 Task: Edit the buffer time to 15 minutes after the event.
Action: Mouse moved to (473, 276)
Screenshot: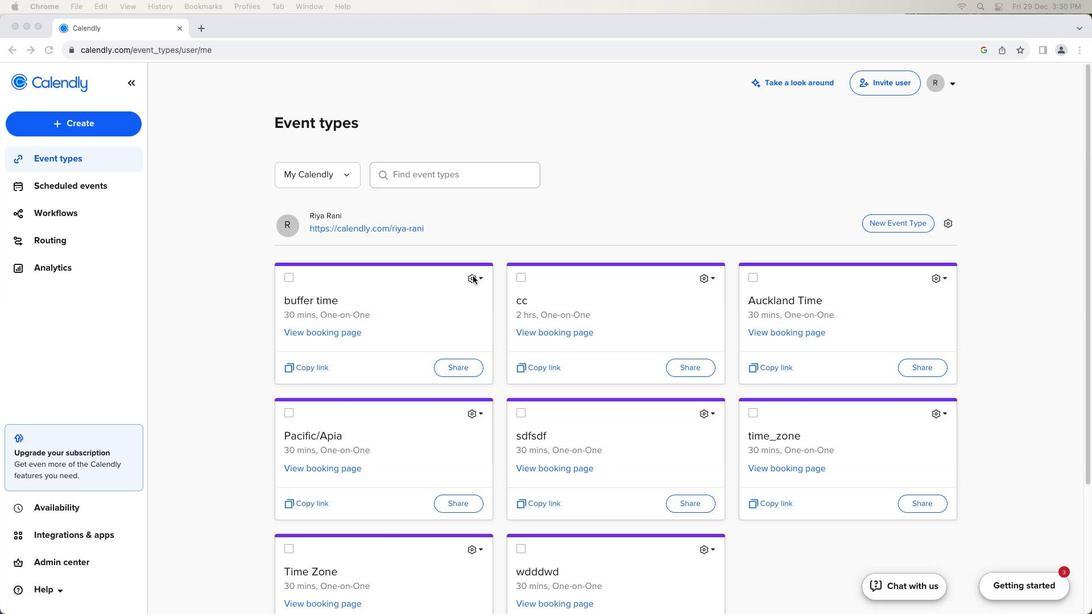 
Action: Mouse pressed left at (473, 276)
Screenshot: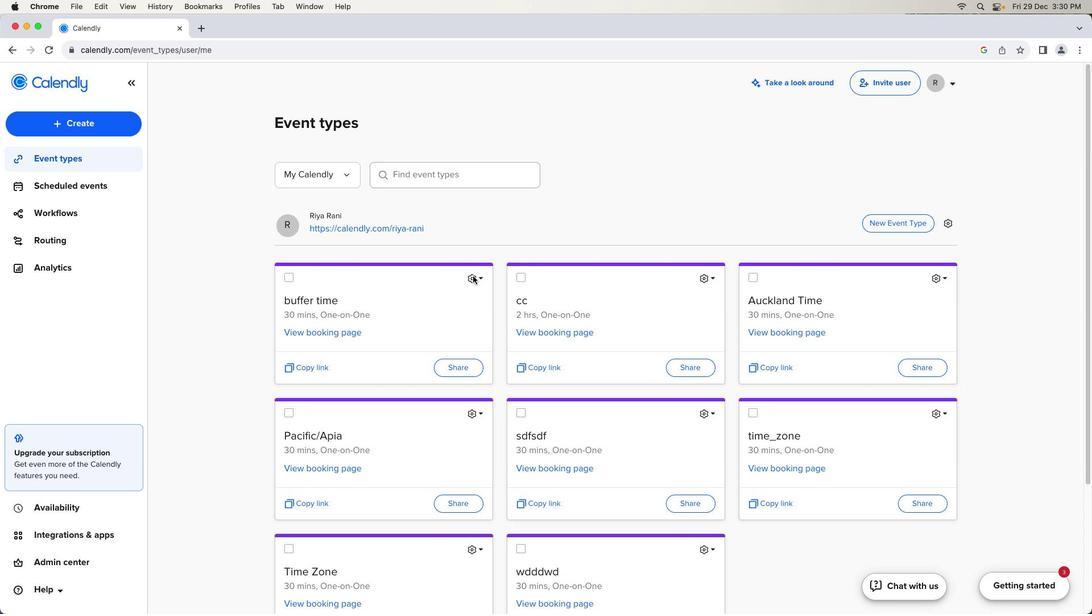 
Action: Mouse moved to (472, 276)
Screenshot: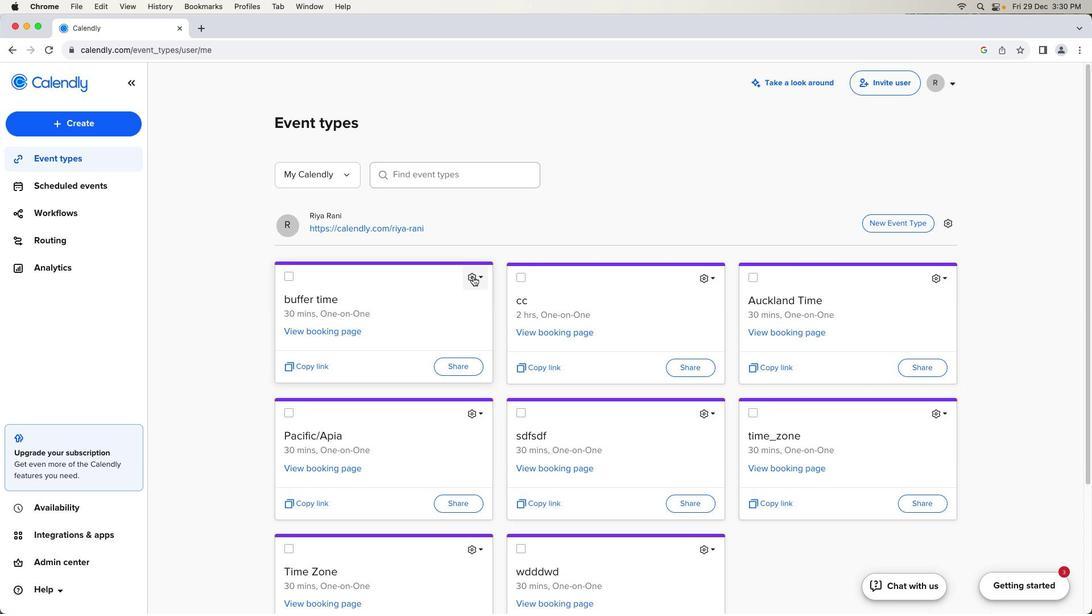 
Action: Mouse pressed left at (472, 276)
Screenshot: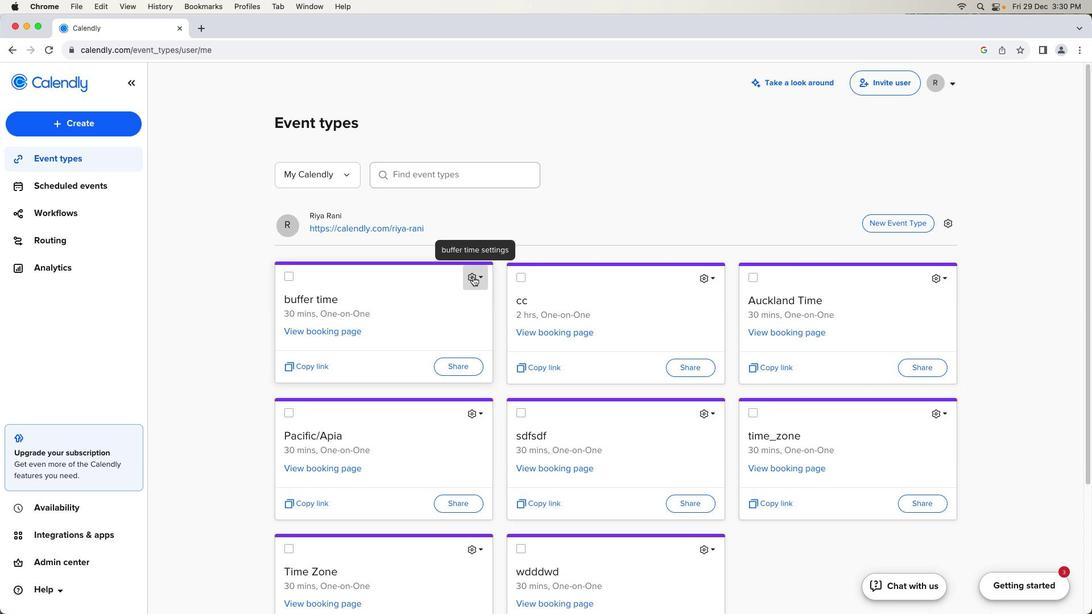 
Action: Mouse moved to (452, 307)
Screenshot: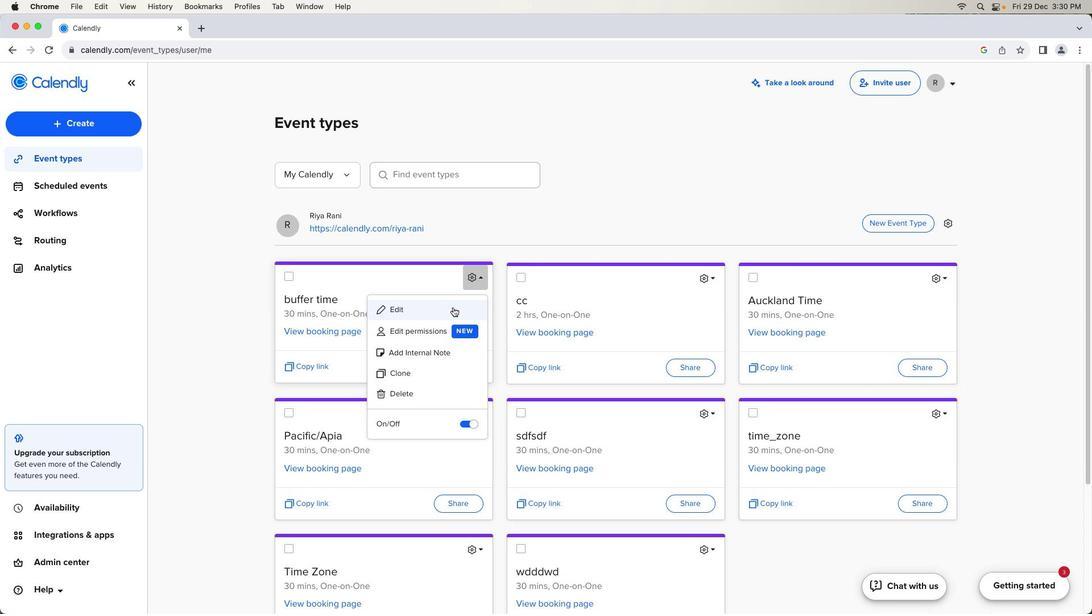 
Action: Mouse pressed left at (452, 307)
Screenshot: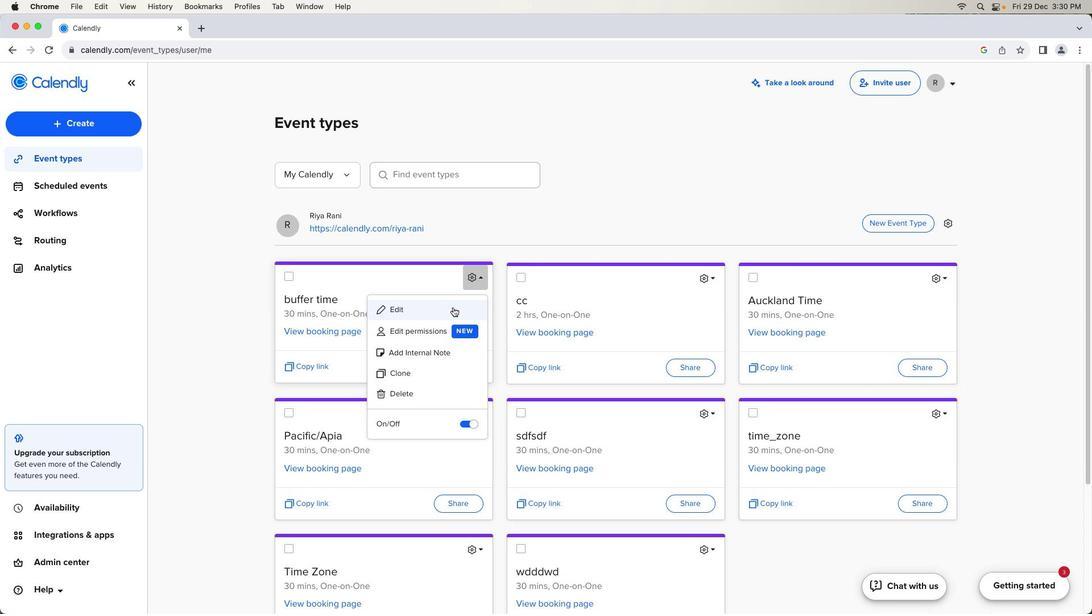 
Action: Mouse moved to (181, 361)
Screenshot: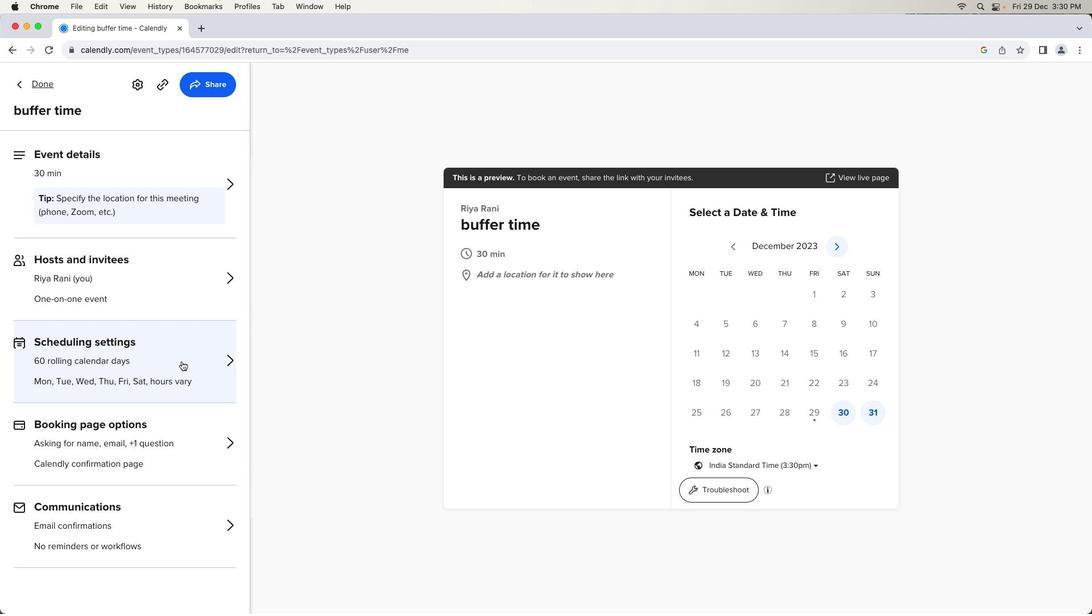 
Action: Mouse pressed left at (181, 361)
Screenshot: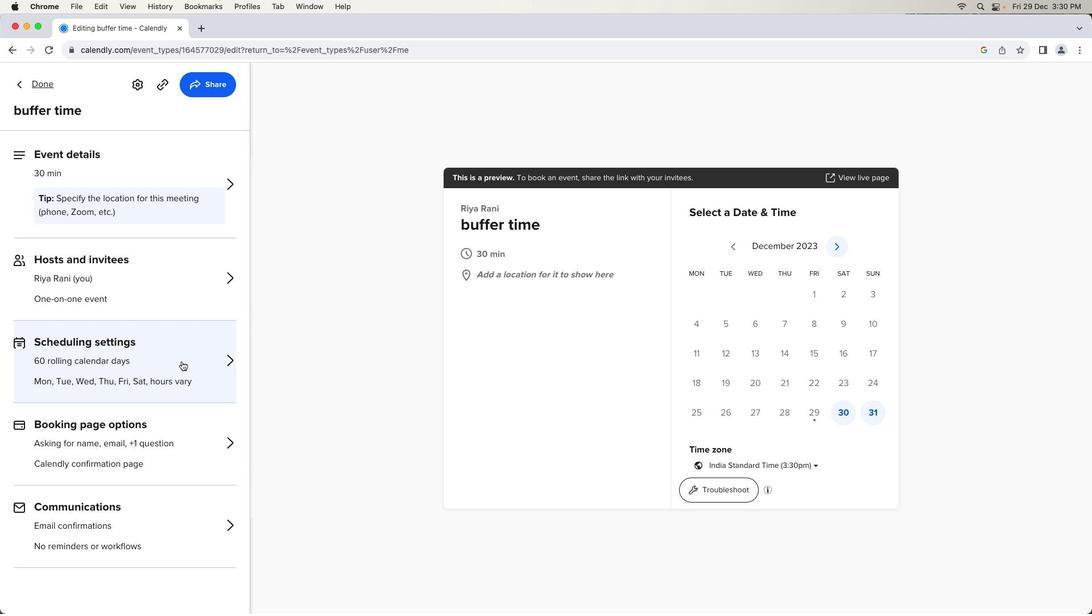 
Action: Mouse moved to (60, 456)
Screenshot: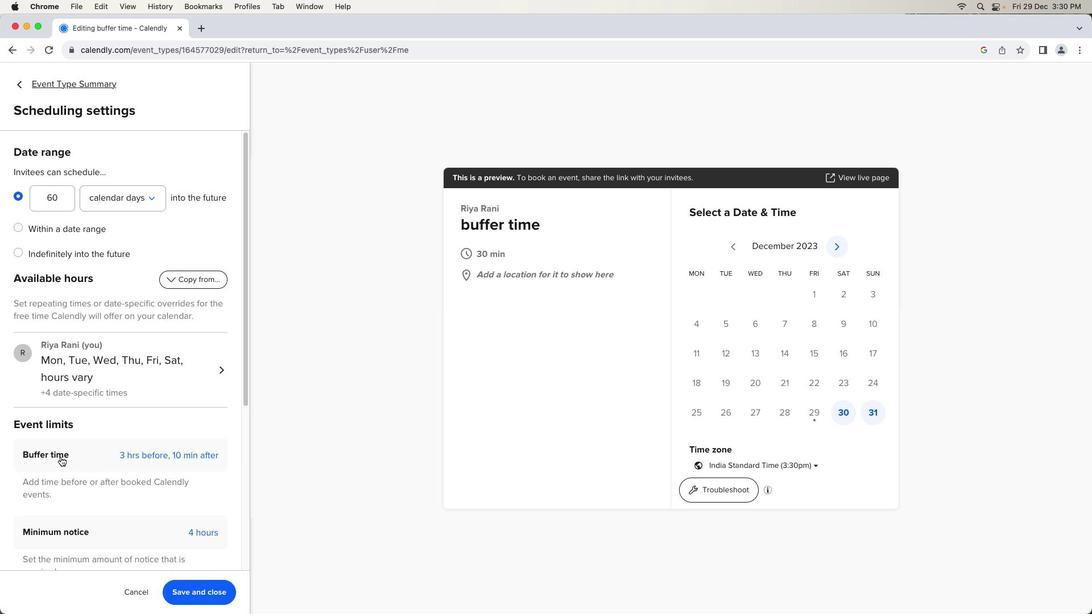 
Action: Mouse pressed left at (60, 456)
Screenshot: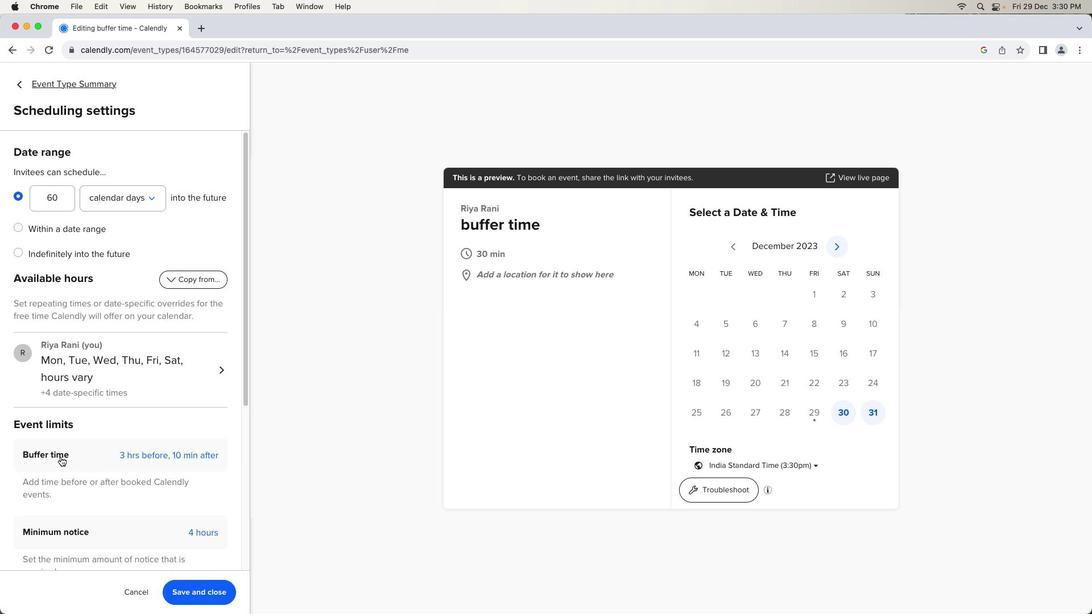 
Action: Mouse moved to (89, 495)
Screenshot: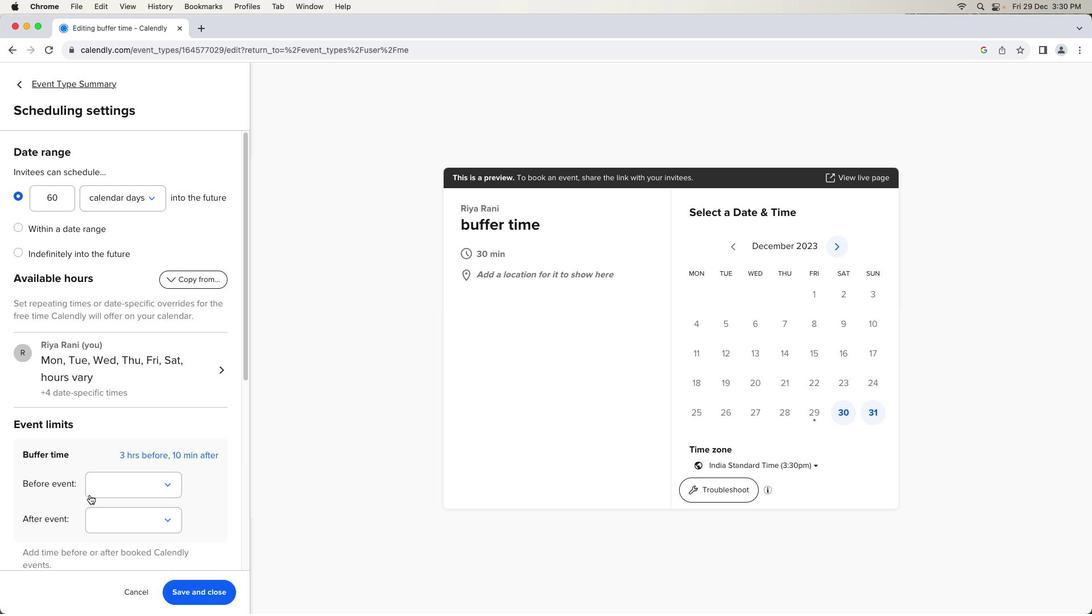 
Action: Mouse scrolled (89, 495) with delta (0, 0)
Screenshot: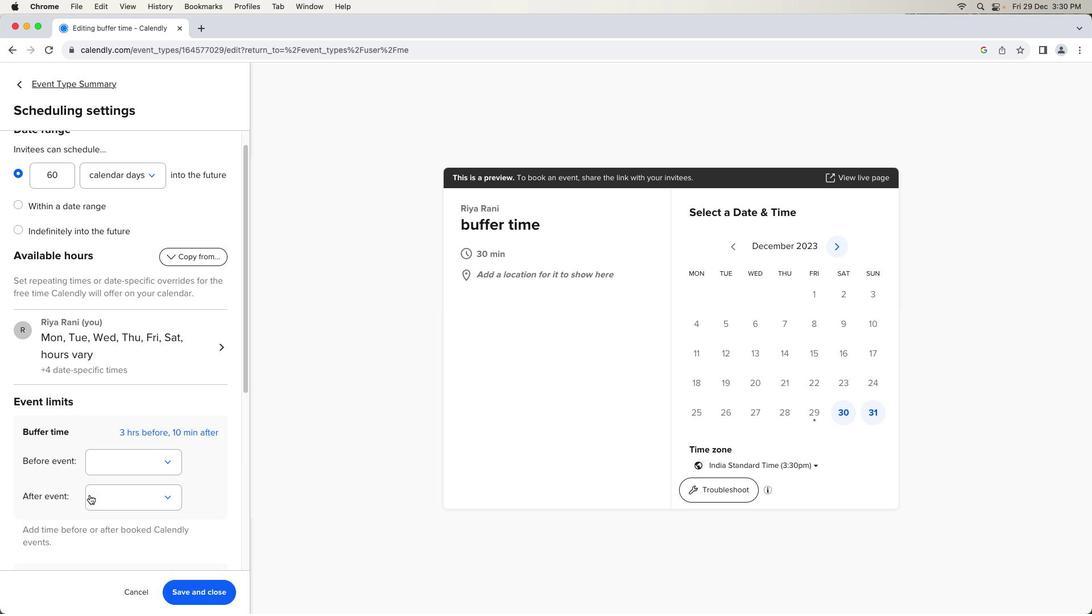 
Action: Mouse scrolled (89, 495) with delta (0, 0)
Screenshot: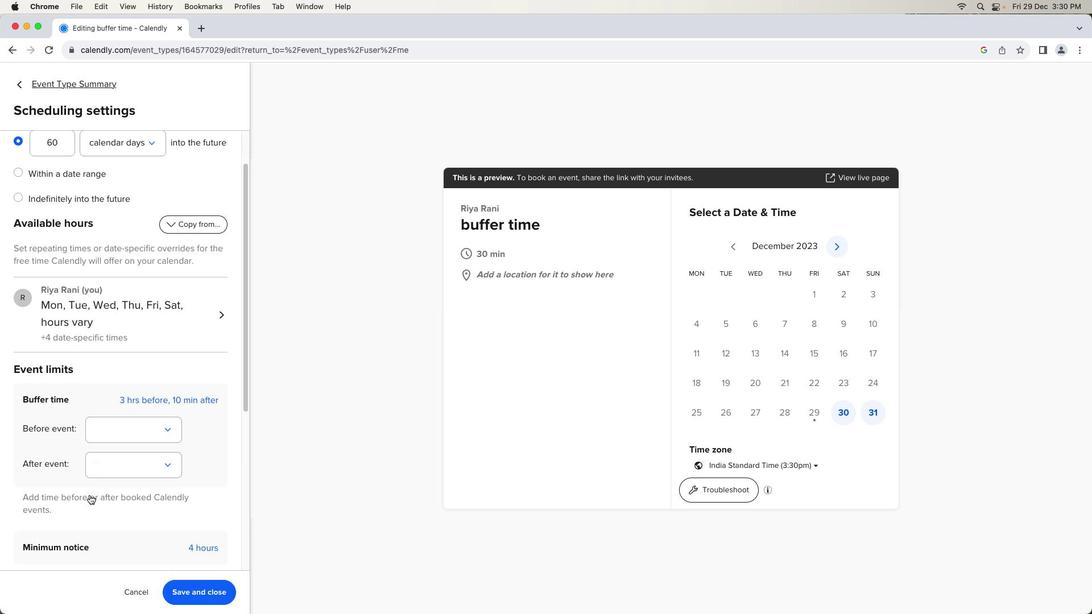 
Action: Mouse scrolled (89, 495) with delta (0, -1)
Screenshot: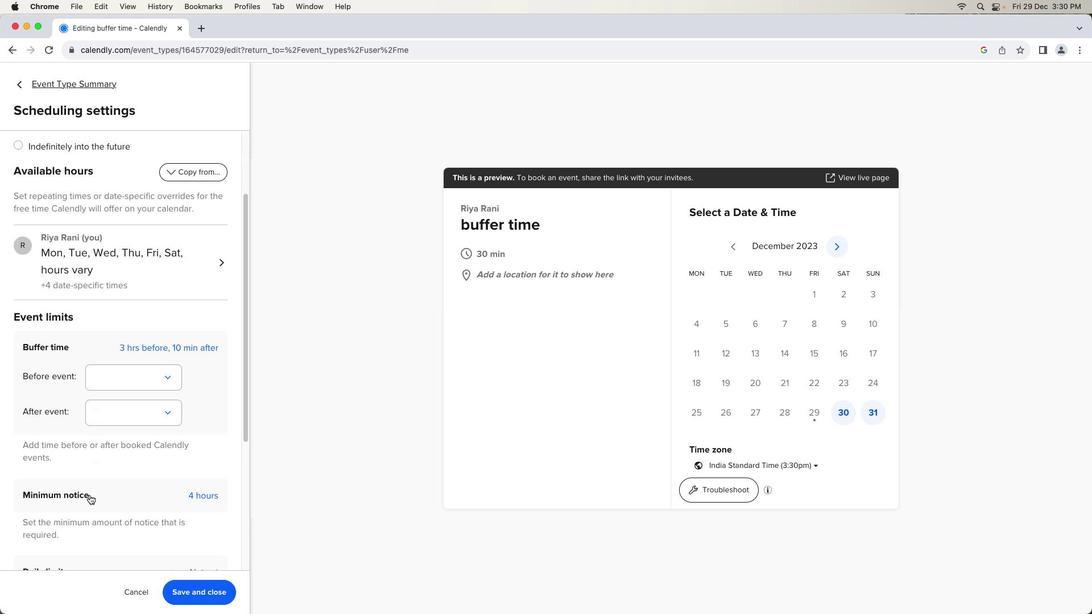 
Action: Mouse scrolled (89, 495) with delta (0, -2)
Screenshot: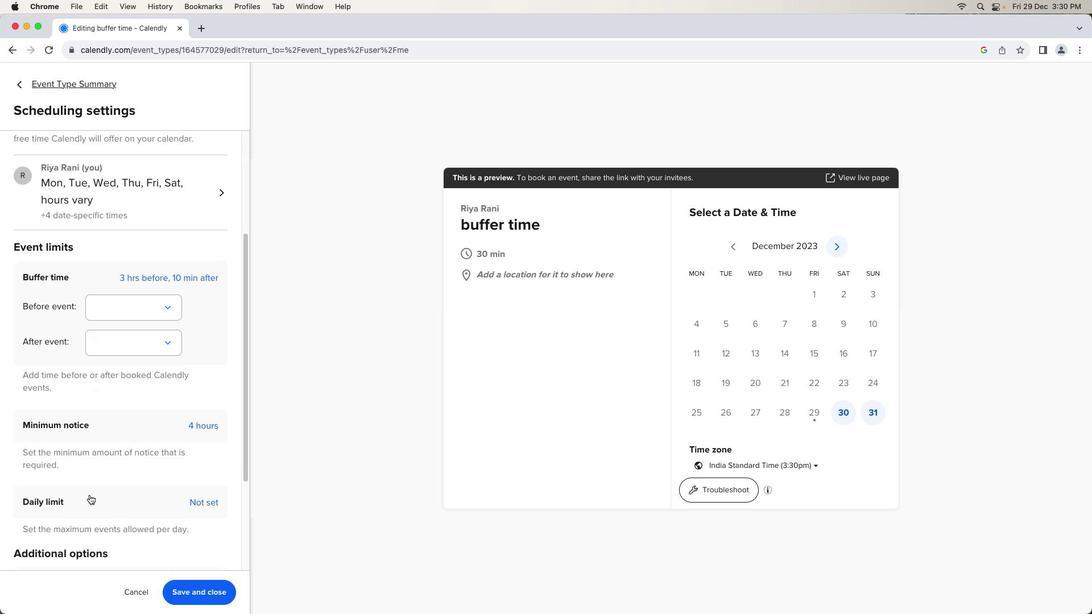 
Action: Mouse moved to (154, 322)
Screenshot: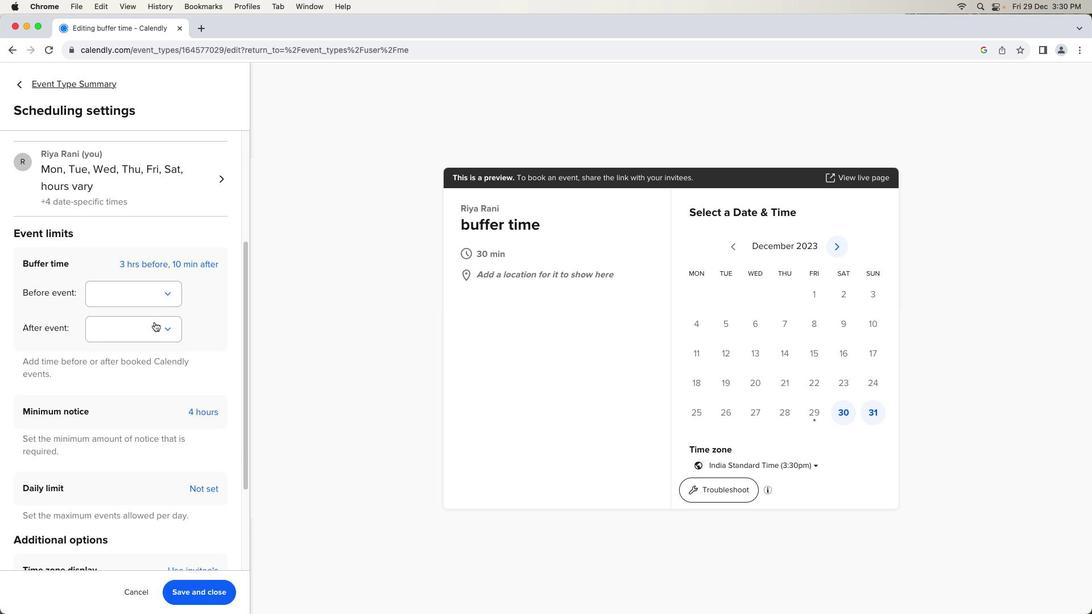 
Action: Mouse pressed left at (154, 322)
Screenshot: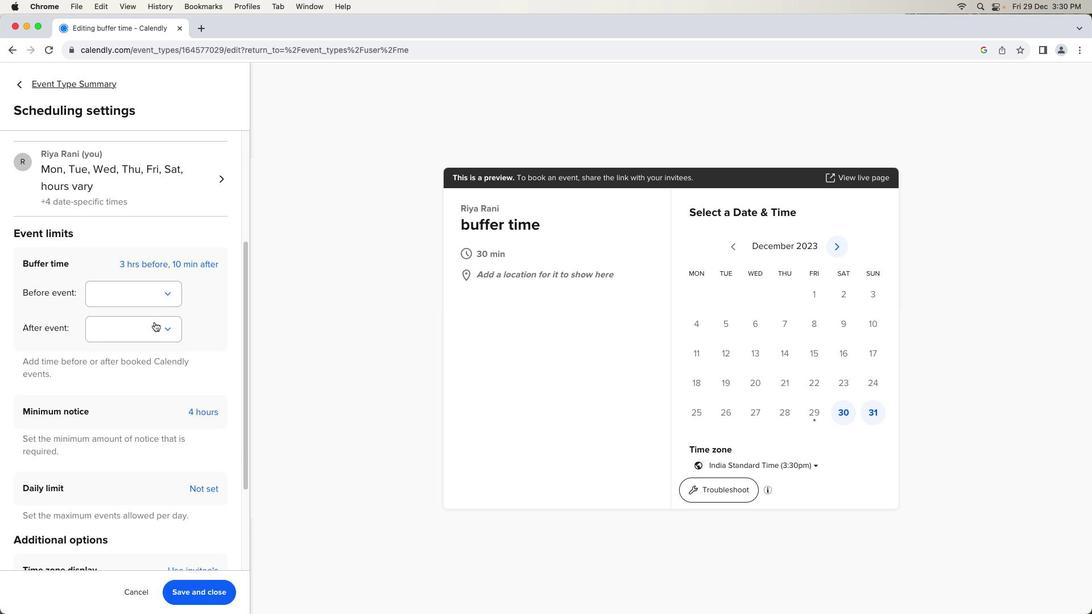 
Action: Mouse moved to (120, 428)
Screenshot: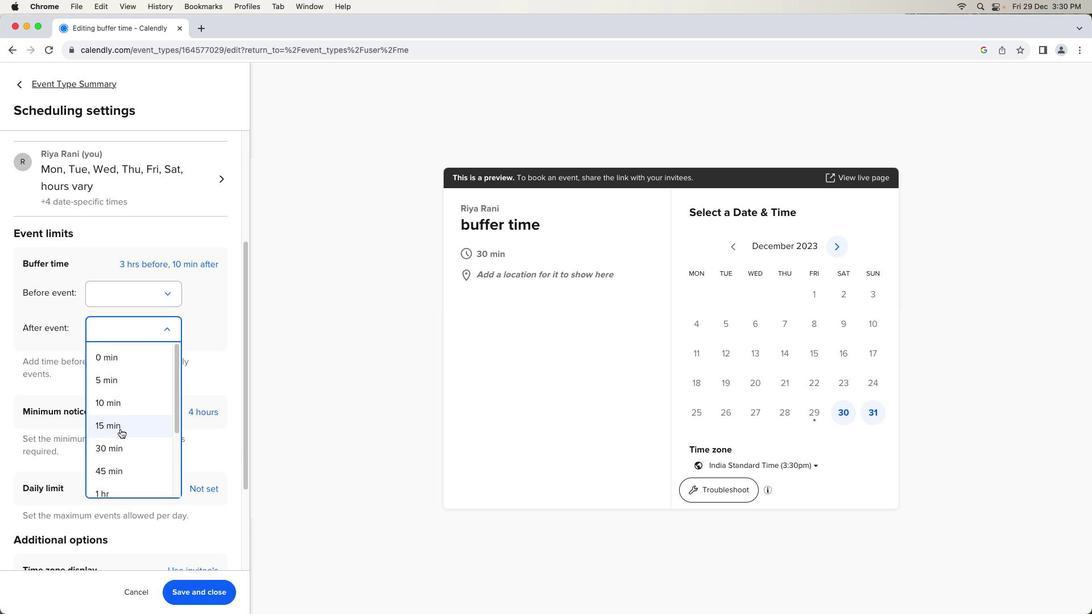 
Action: Mouse pressed left at (120, 428)
Screenshot: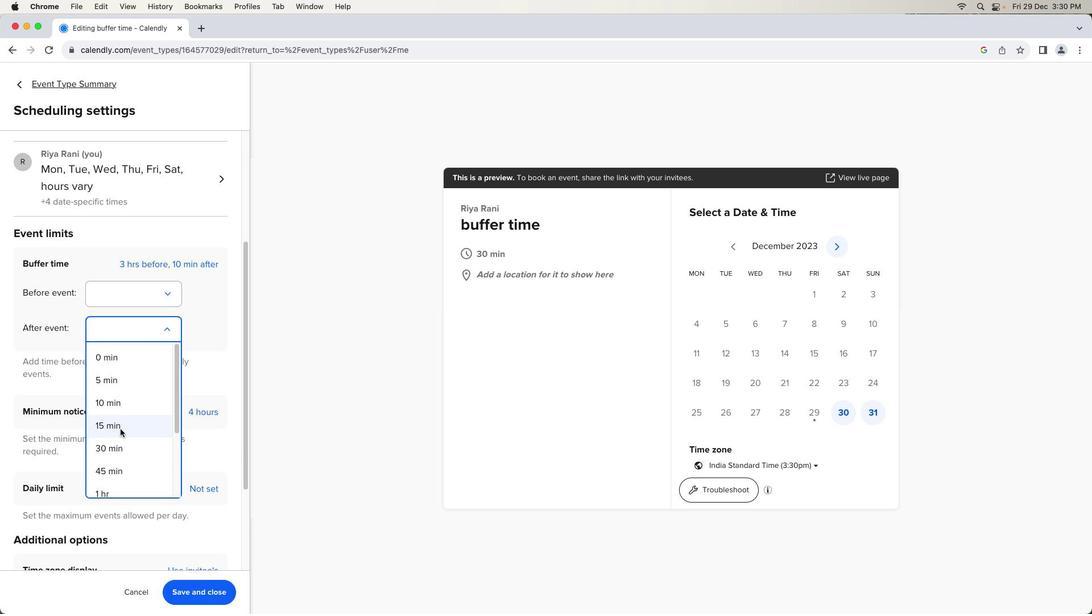 
Action: Mouse moved to (192, 595)
Screenshot: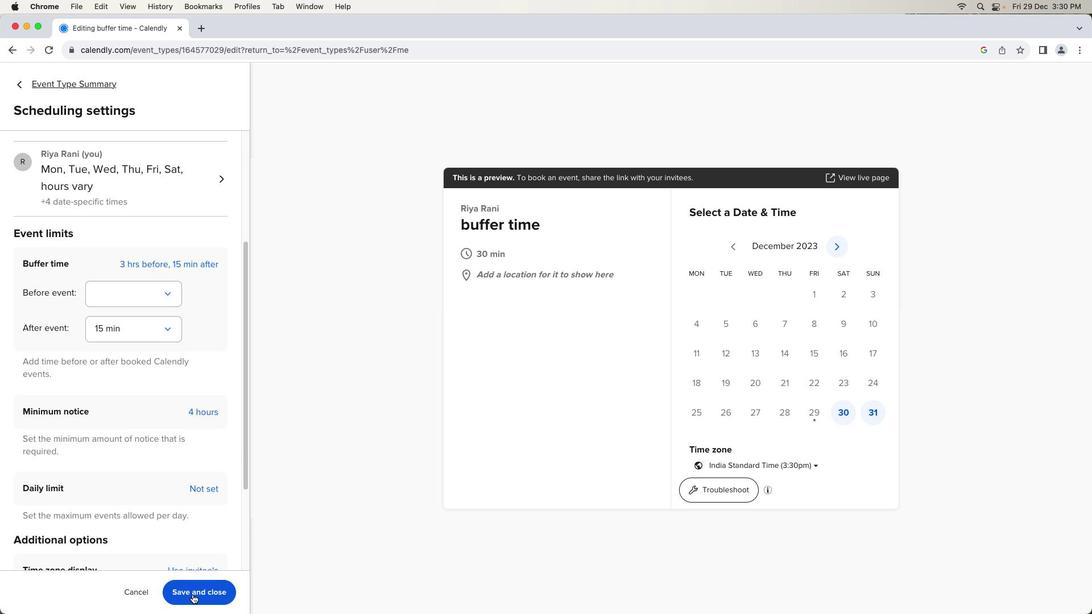 
Action: Mouse pressed left at (192, 595)
Screenshot: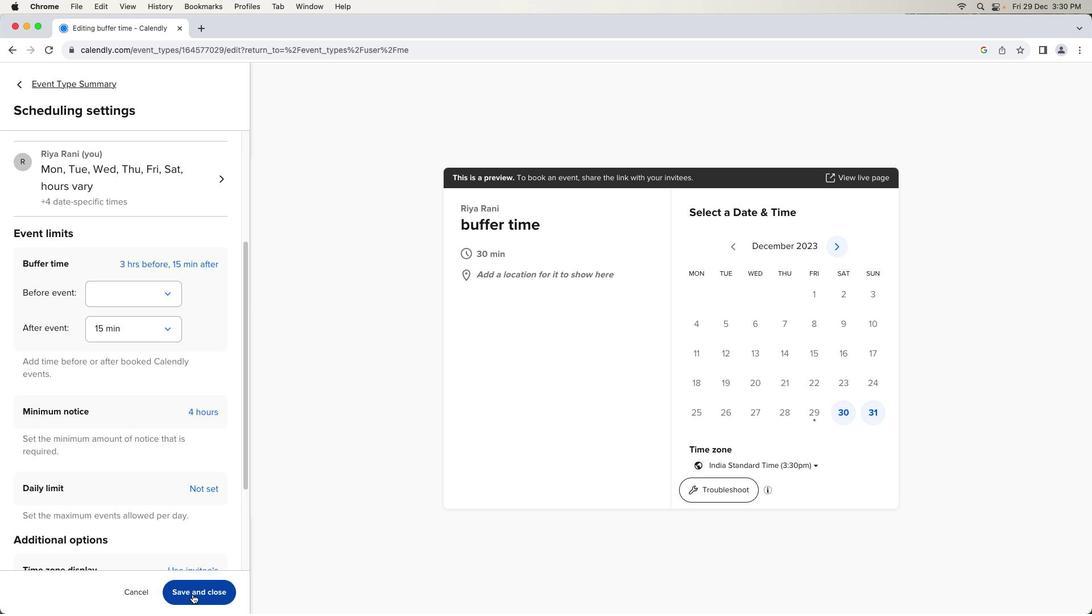 
Action: Mouse moved to (575, 106)
Screenshot: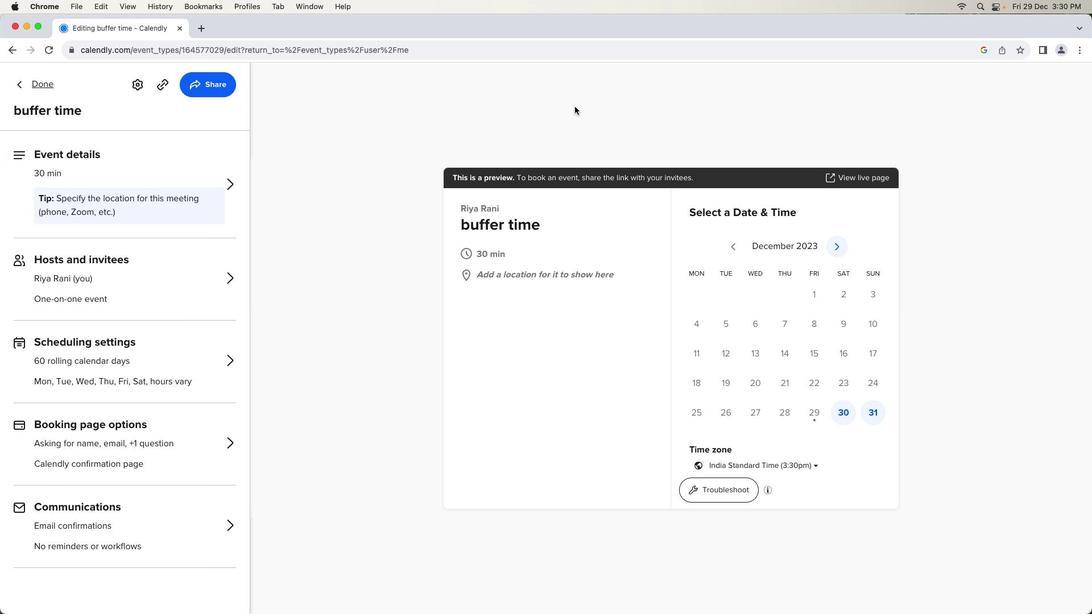 
